 Task: Create Card Non-Functional Requirements Elicitation in Board Employee Engagement Strategies to Workspace Job Analysis and Design. Create Card Market Research Review in Board Product Prototyping to Workspace Job Analysis and Design. Create Card Requirements Validation Meeting in Board Product Design and User Experience Optimization to Workspace Job Analysis and Design
Action: Mouse moved to (66, 304)
Screenshot: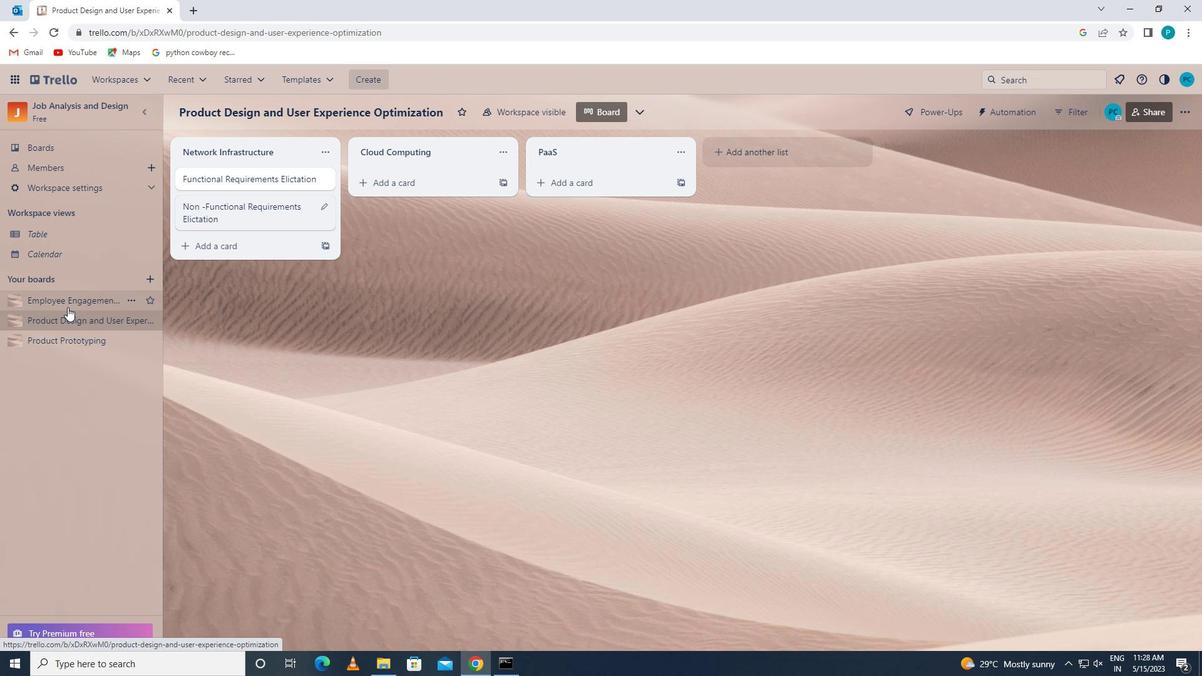 
Action: Mouse pressed left at (66, 304)
Screenshot: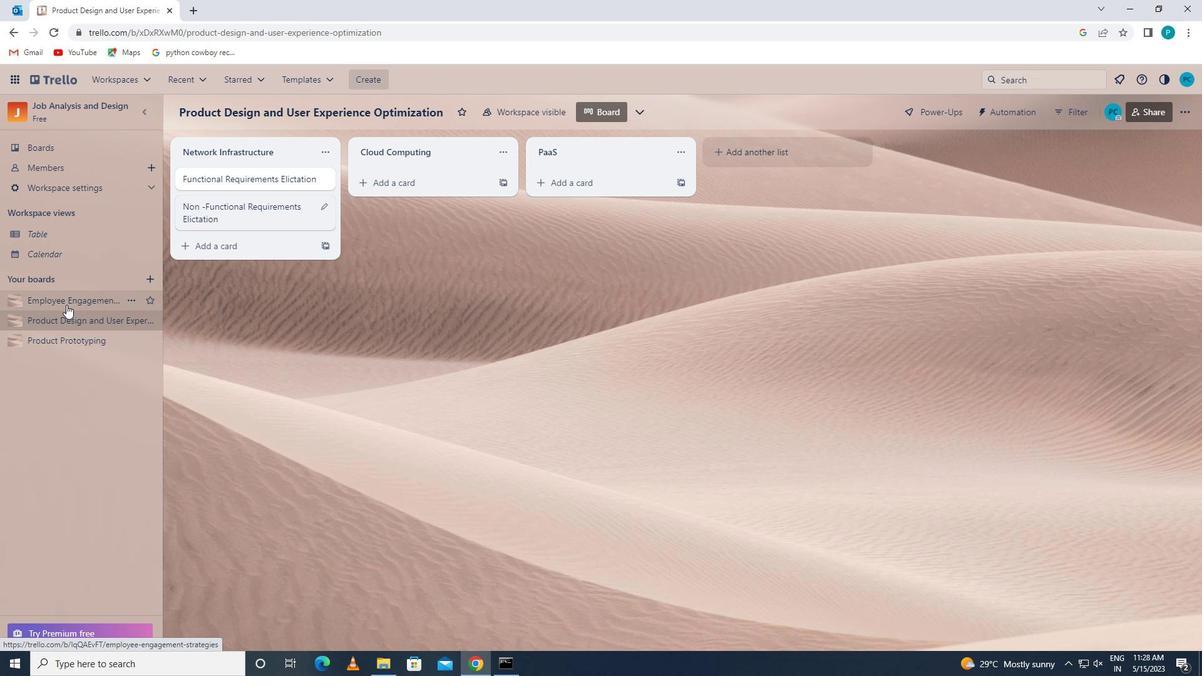 
Action: Mouse moved to (234, 247)
Screenshot: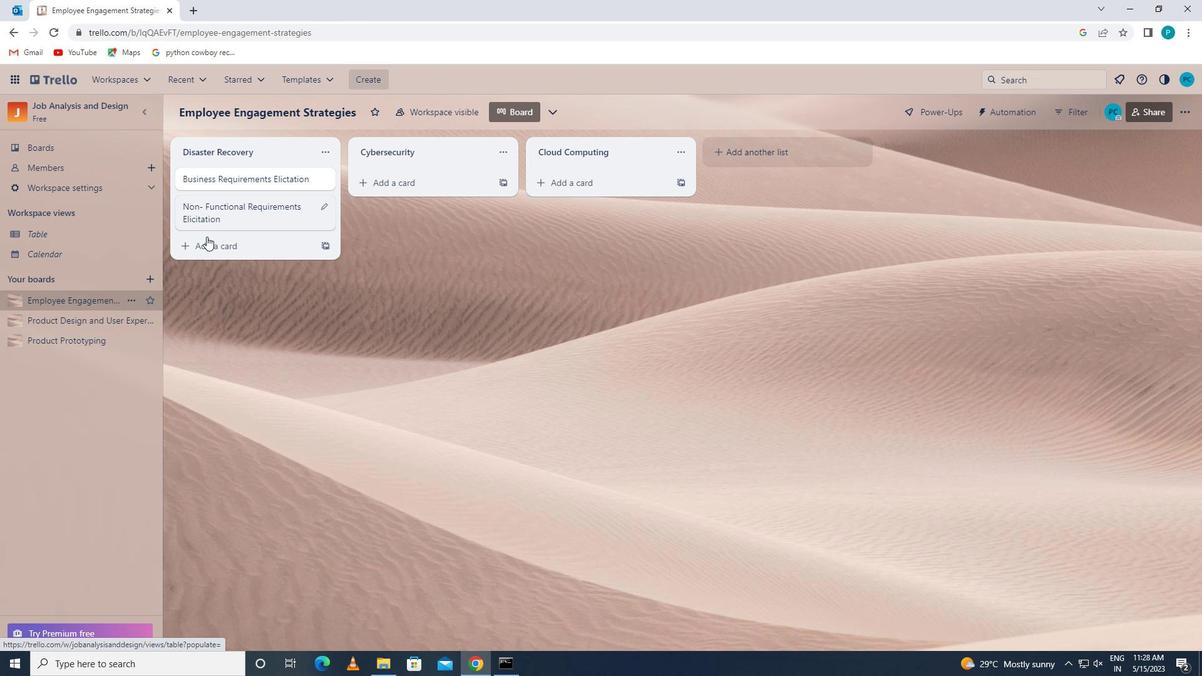 
Action: Mouse pressed left at (234, 247)
Screenshot: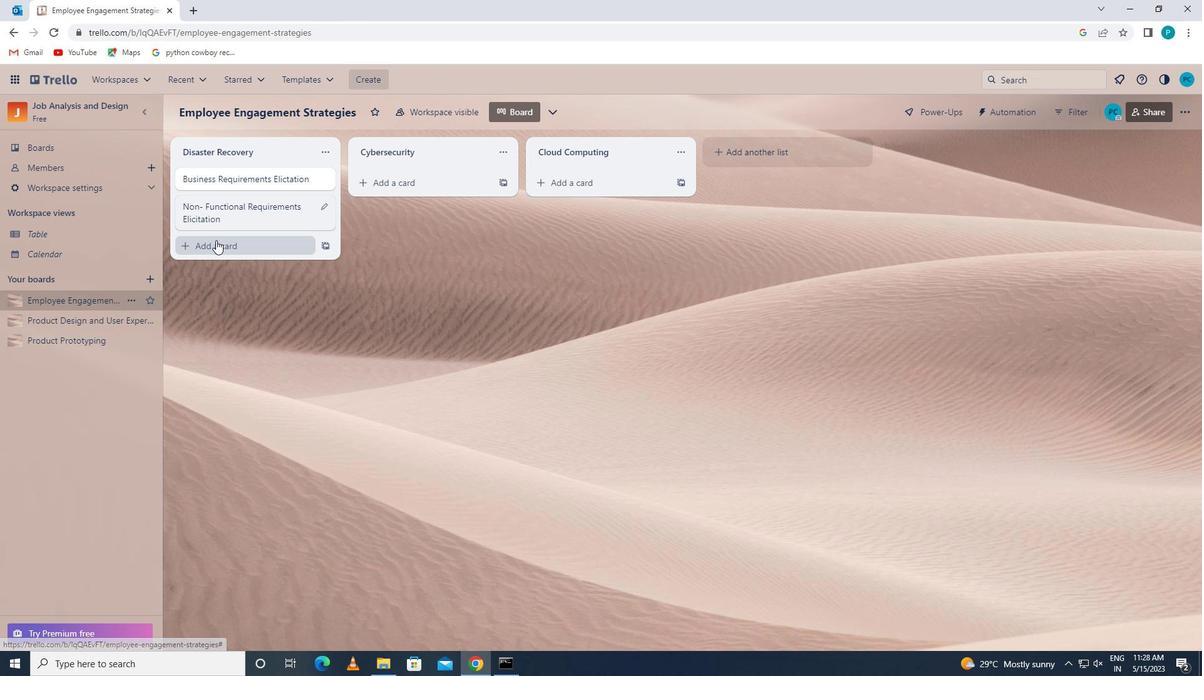
Action: Key pressed <Key.caps_lock>n<Key.caps_lock>on-<Key.caps_lock>f<Key.caps_lock><Key.backspace><Key.backspace><Key.backspace><Key.backspace><Key.backspace><Key.backspace><Key.backspace><Key.backspace><Key.backspace><Key.backspace>n<Key.caps_lock>on-<Key.caps_lock>f<Key.caps_lock>unctional<Key.space><Key.caps_lock>r<Key.caps_lock>equirements<Key.space><Key.caps_lock>e<Key.caps_lock>liciation
Screenshot: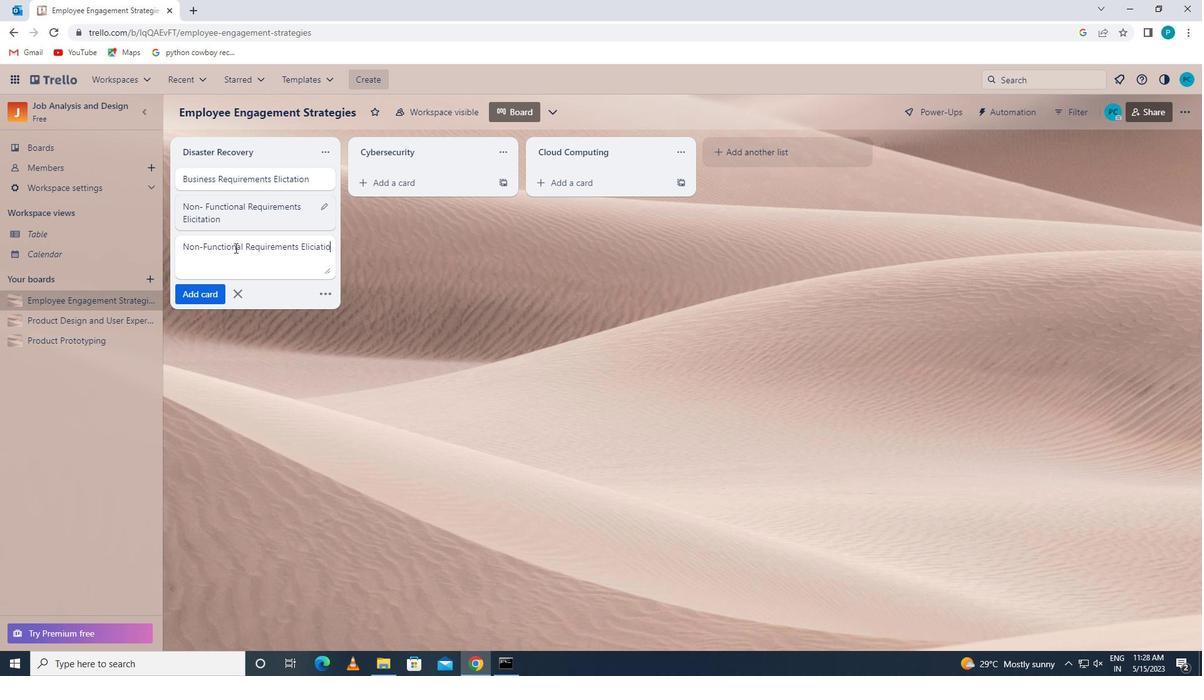 
Action: Mouse moved to (216, 299)
Screenshot: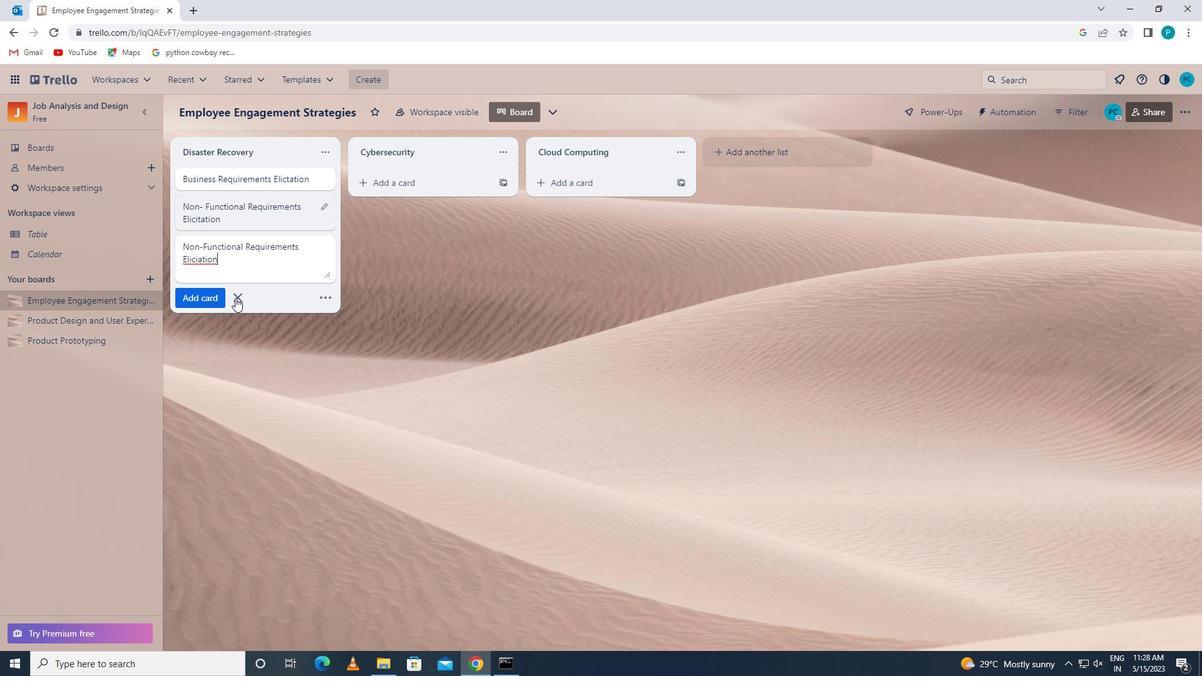 
Action: Mouse pressed left at (216, 299)
Screenshot: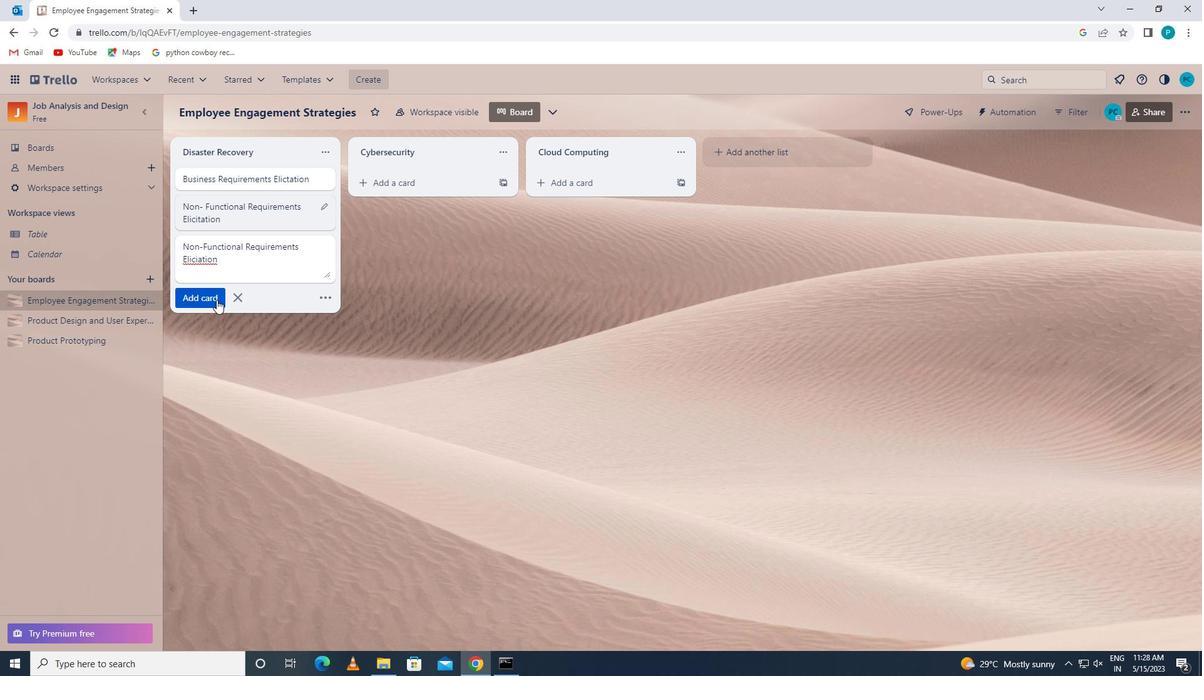 
Action: Mouse moved to (68, 341)
Screenshot: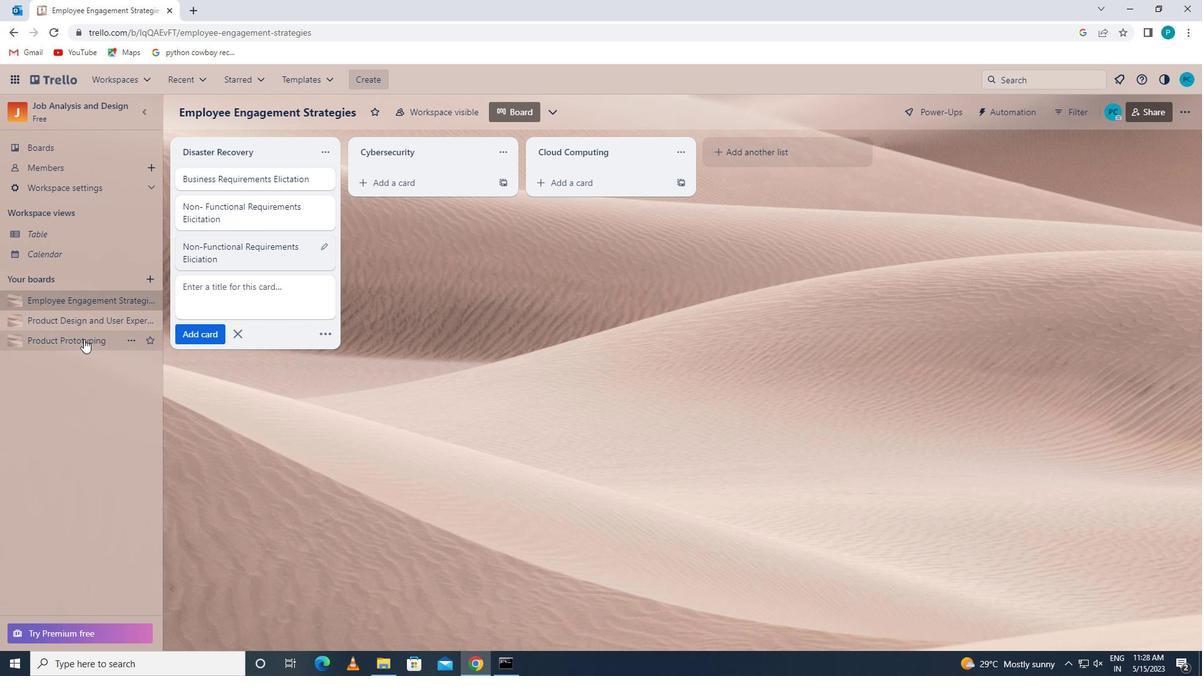 
Action: Mouse pressed left at (68, 341)
Screenshot: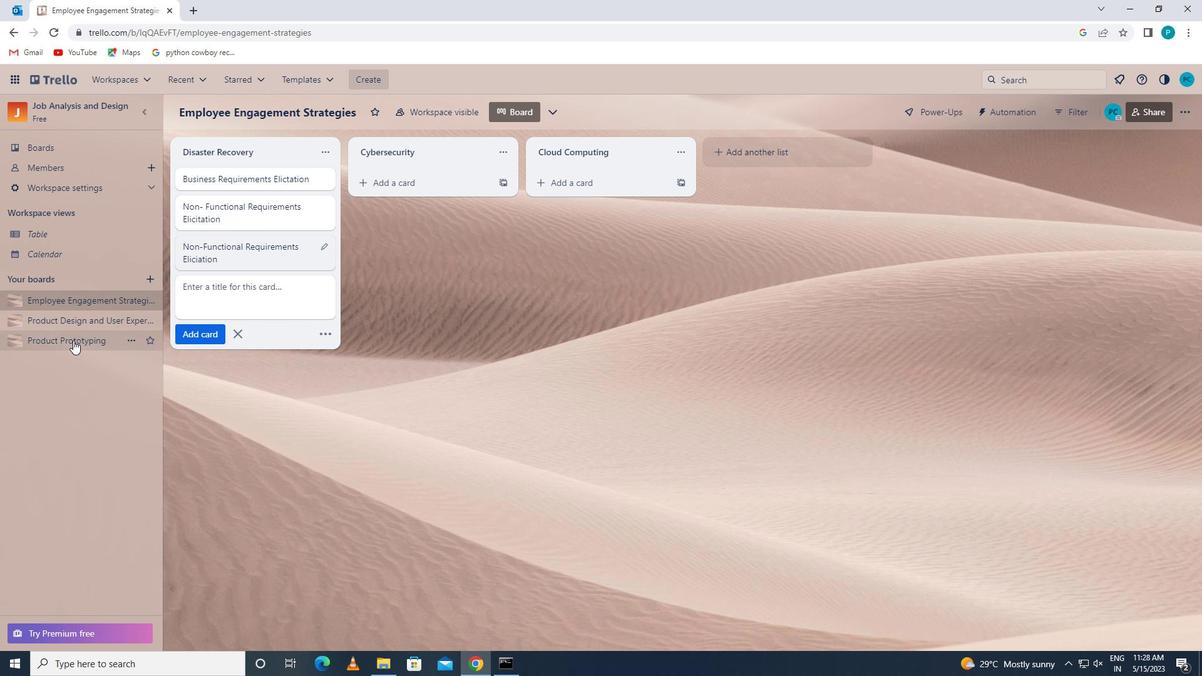 
Action: Mouse moved to (192, 241)
Screenshot: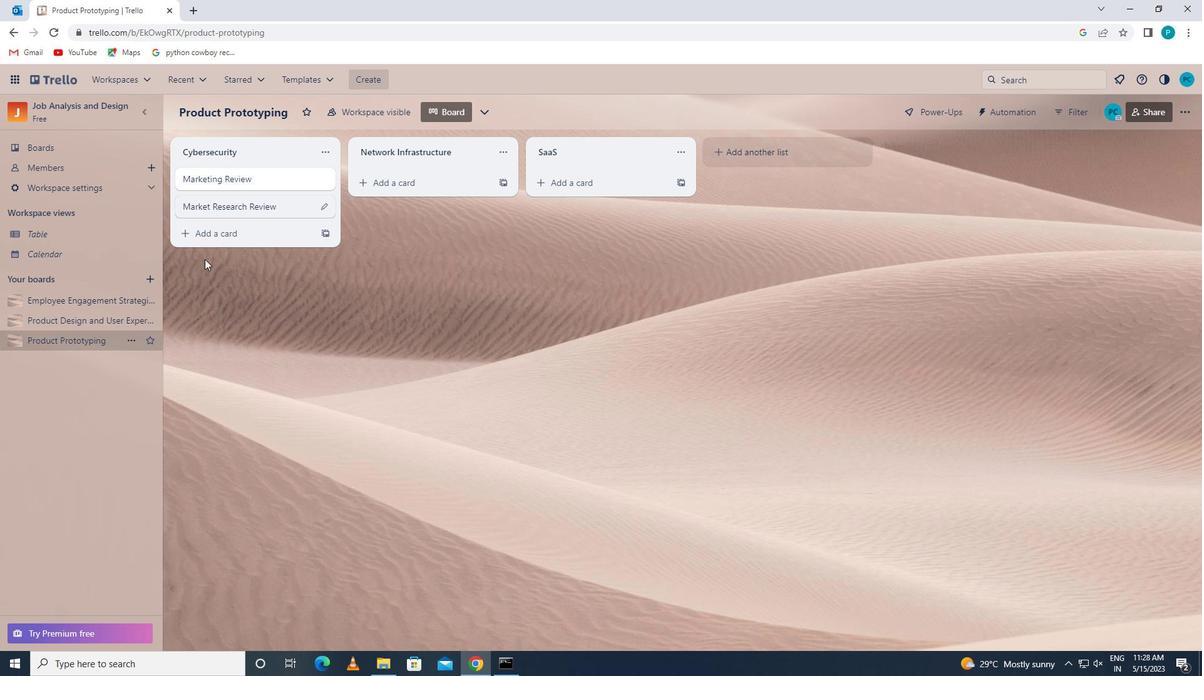 
Action: Mouse pressed left at (192, 241)
Screenshot: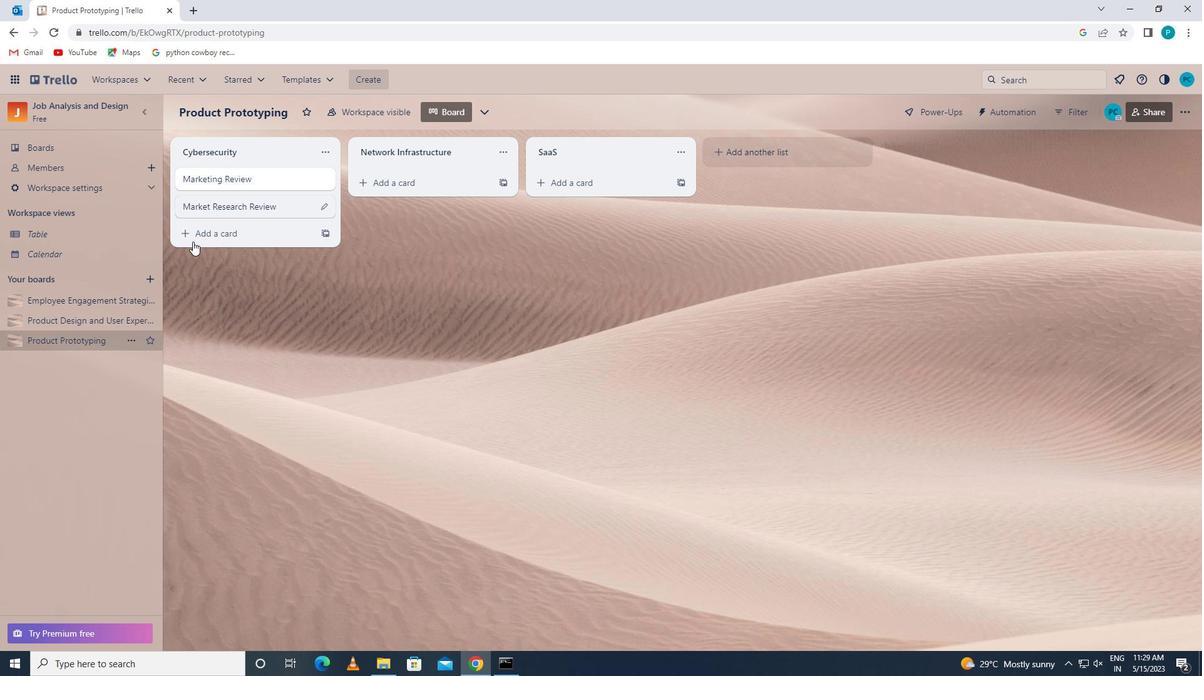 
Action: Key pressed <Key.caps_lock>m<Key.caps_lock>arket<Key.space><Key.caps_lock>r<Key.caps_lock>esearch<Key.space><Key.caps_lock>r<Key.caps_lock>eview
Screenshot: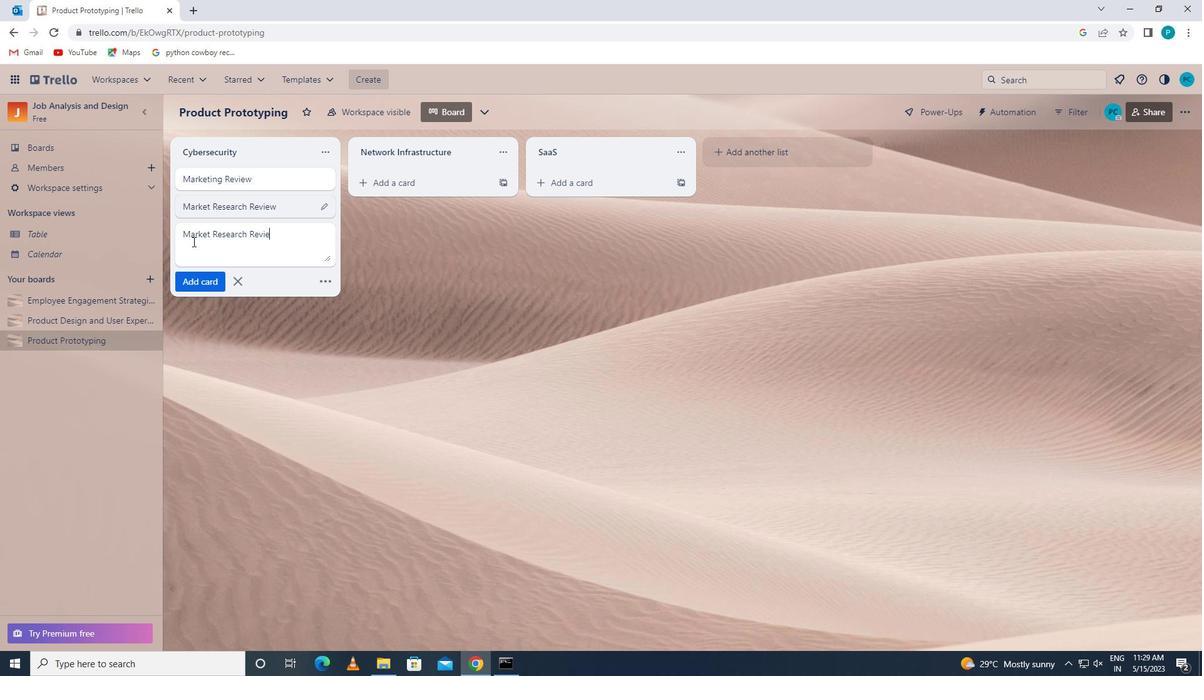
Action: Mouse moved to (206, 274)
Screenshot: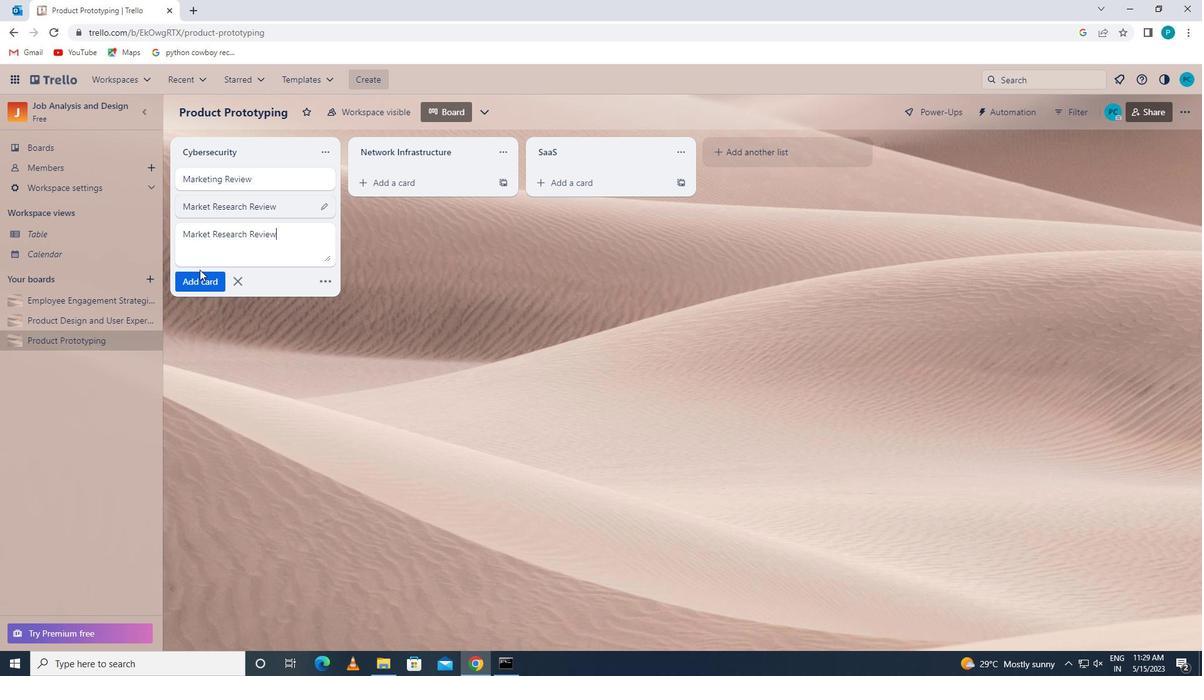 
Action: Mouse pressed left at (206, 274)
Screenshot: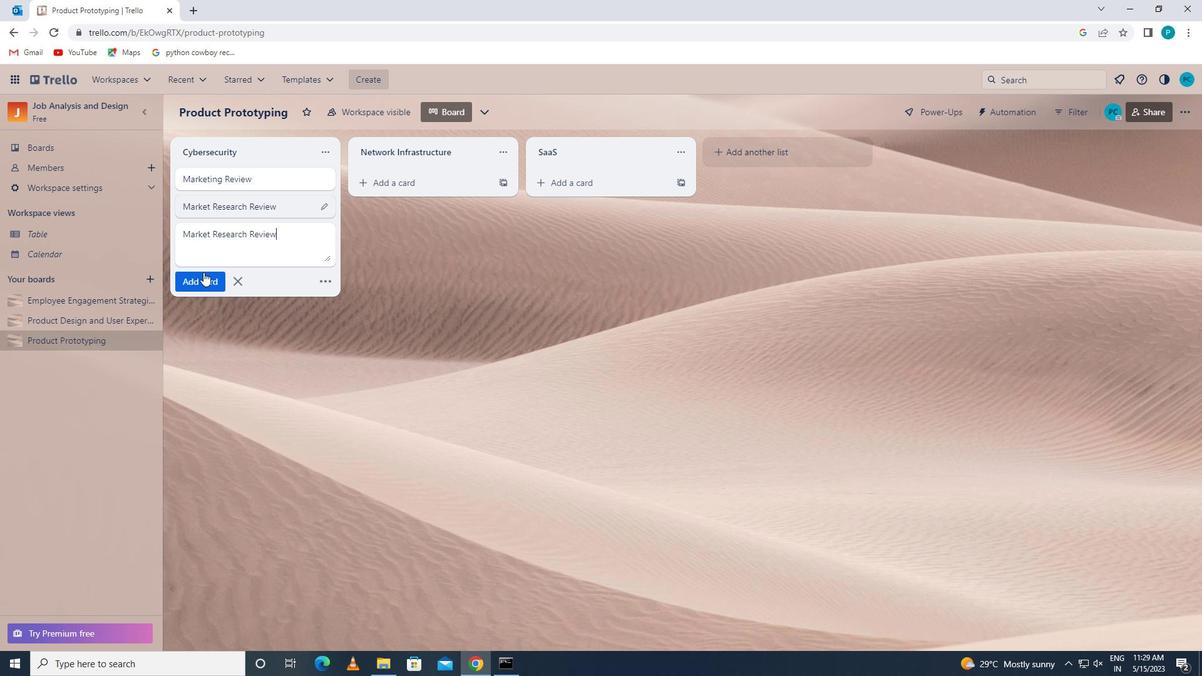 
Action: Mouse moved to (87, 318)
Screenshot: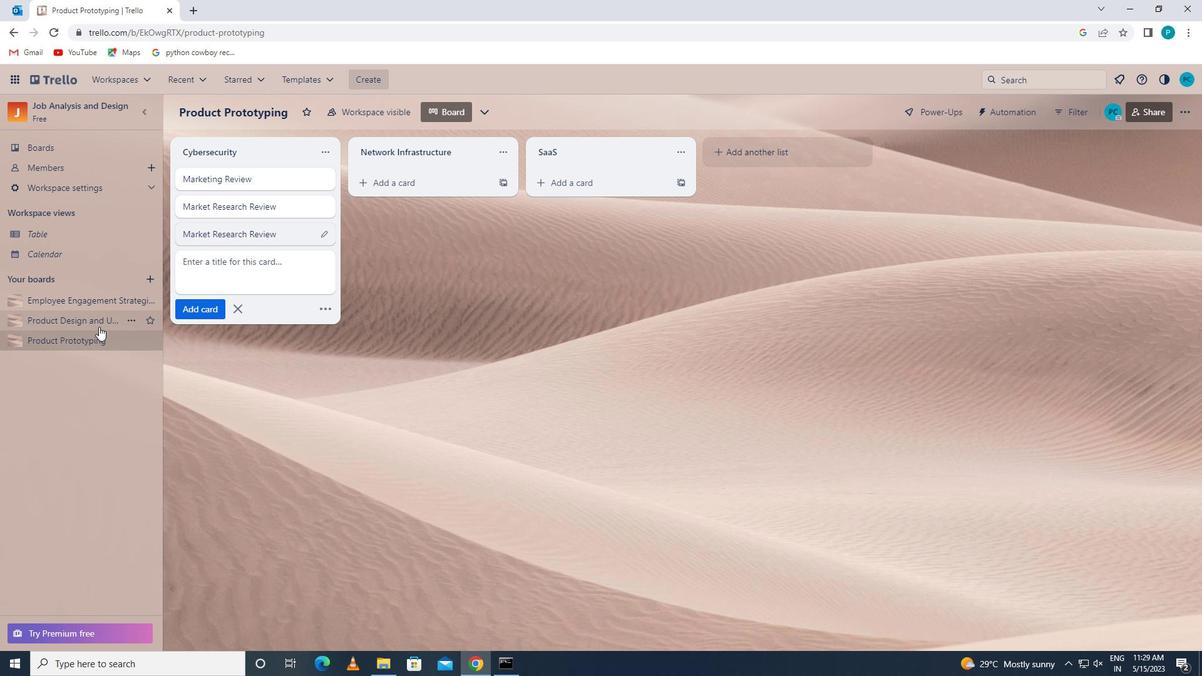 
Action: Mouse pressed left at (87, 318)
Screenshot: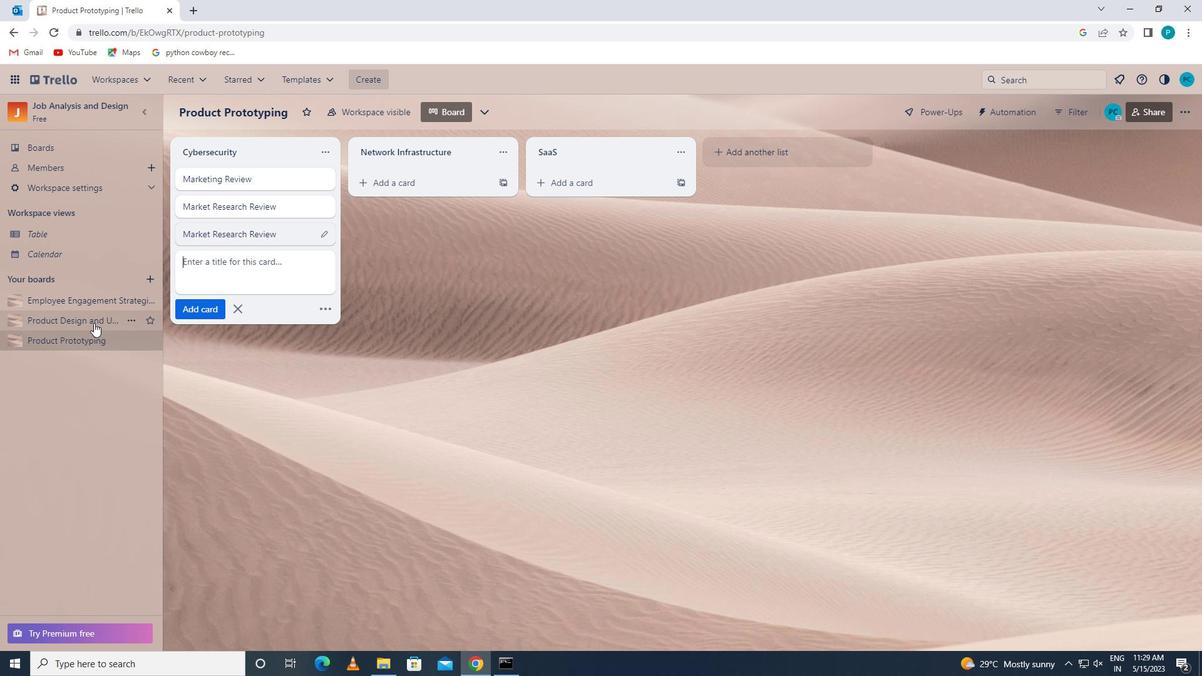 
Action: Mouse moved to (214, 238)
Screenshot: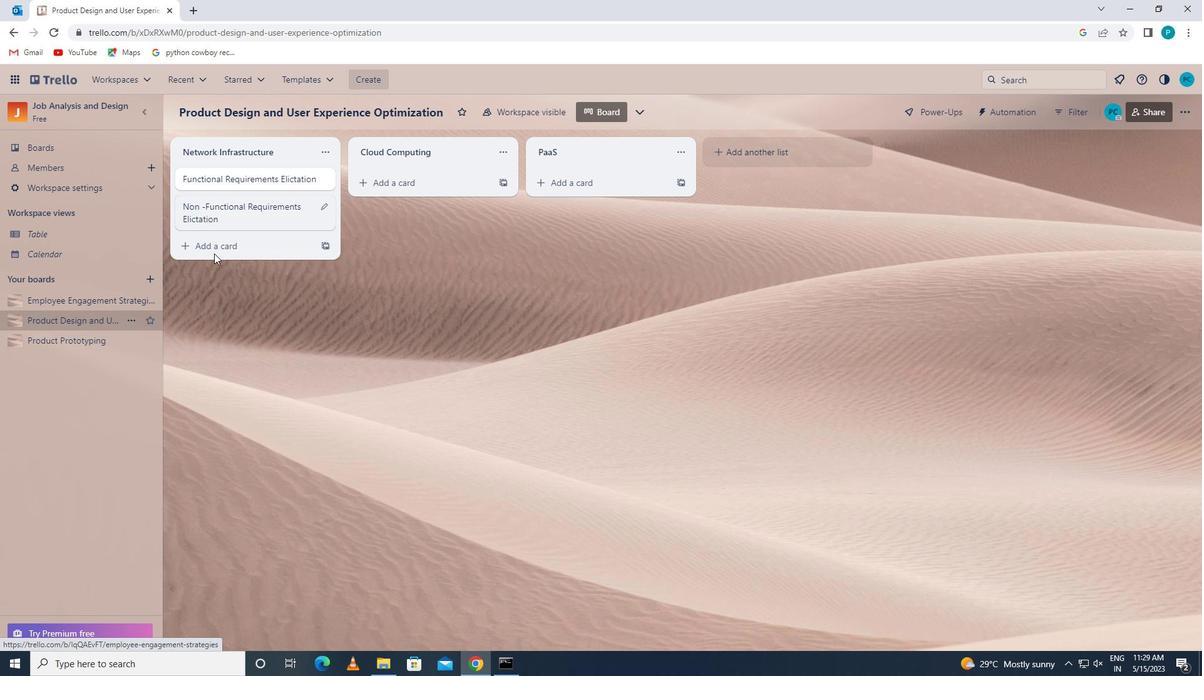 
Action: Mouse pressed left at (214, 238)
Screenshot: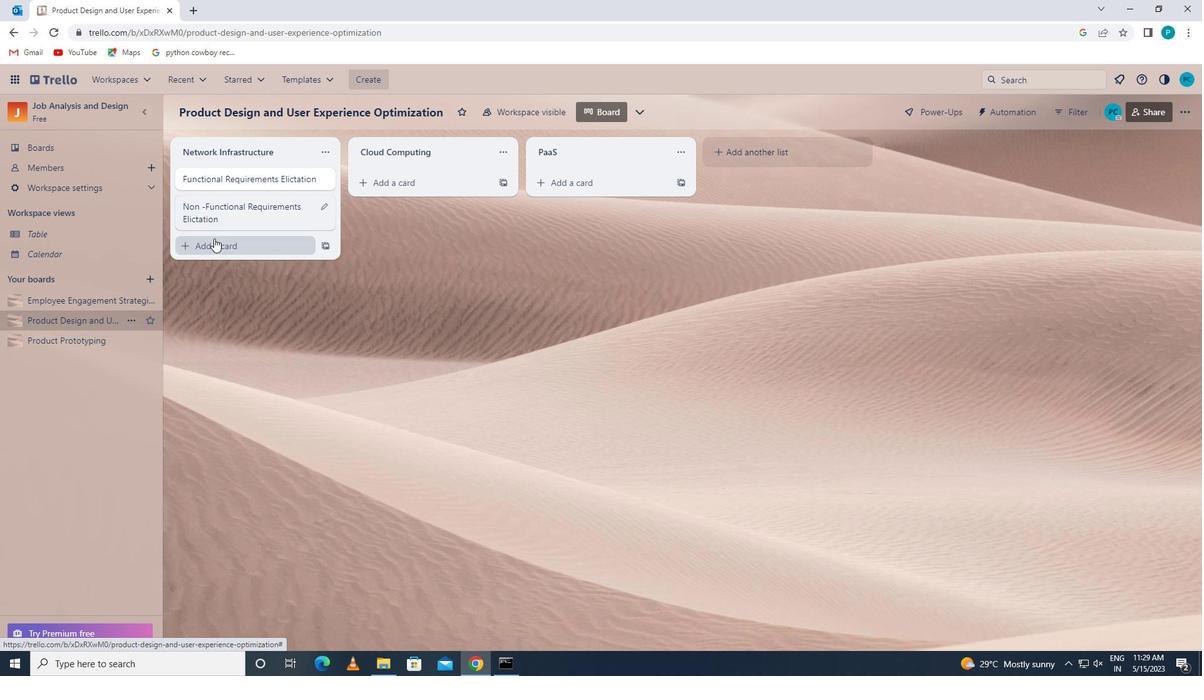 
Action: Key pressed <Key.caps_lock>r<Key.caps_lock>equirements<Key.space><Key.caps_lock>v<Key.caps_lock>alidation<Key.space><Key.caps_lock>m<Key.caps_lock>eeting
Screenshot: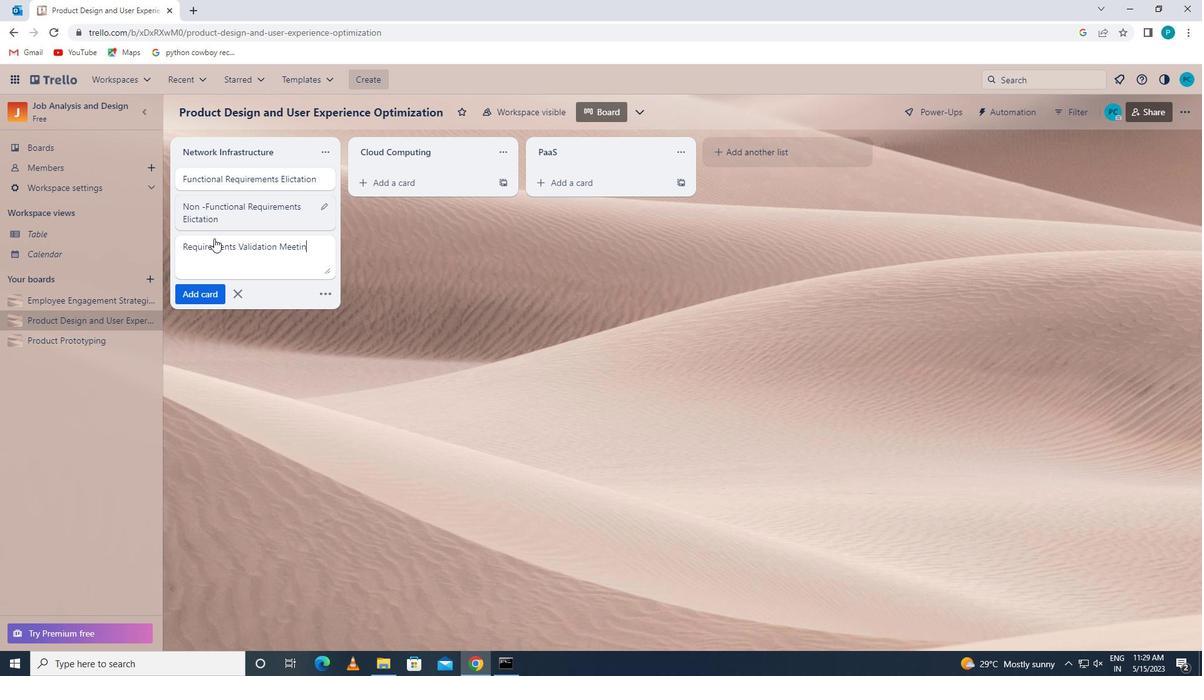 
Action: Mouse moved to (206, 296)
Screenshot: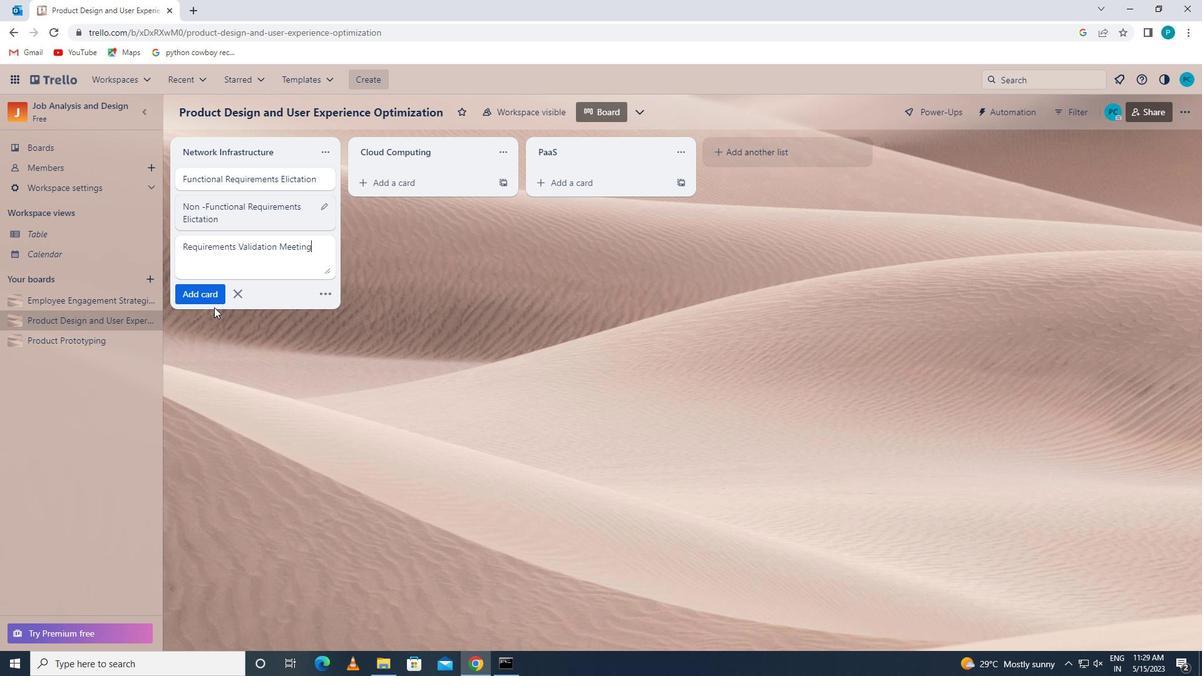 
Action: Mouse pressed left at (206, 296)
Screenshot: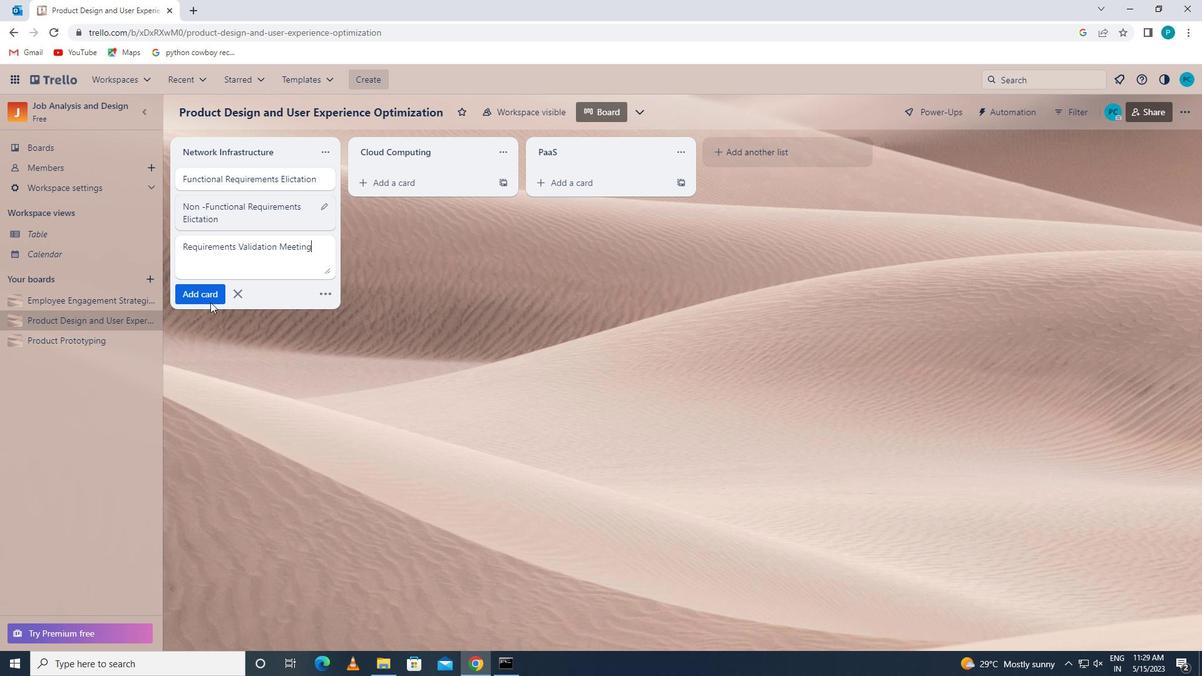 
Action: Mouse moved to (233, 303)
Screenshot: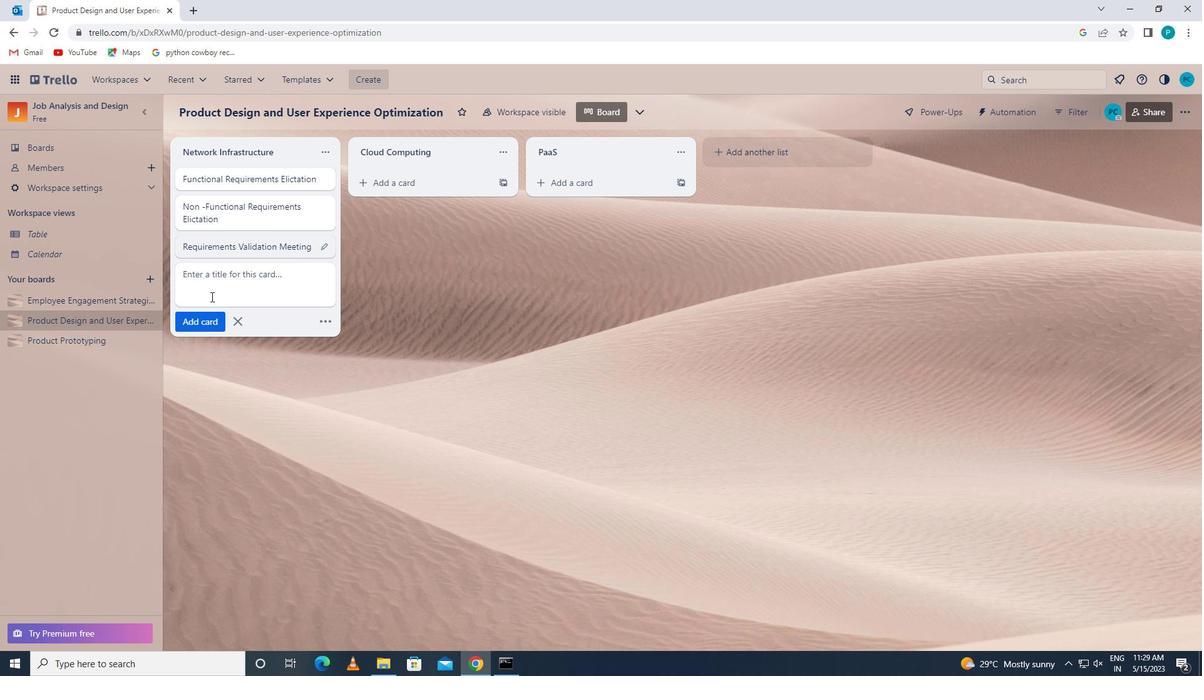 
